 Task: Add Sprouts Fenugreek Powder Cap to the cart.
Action: Mouse moved to (44, 266)
Screenshot: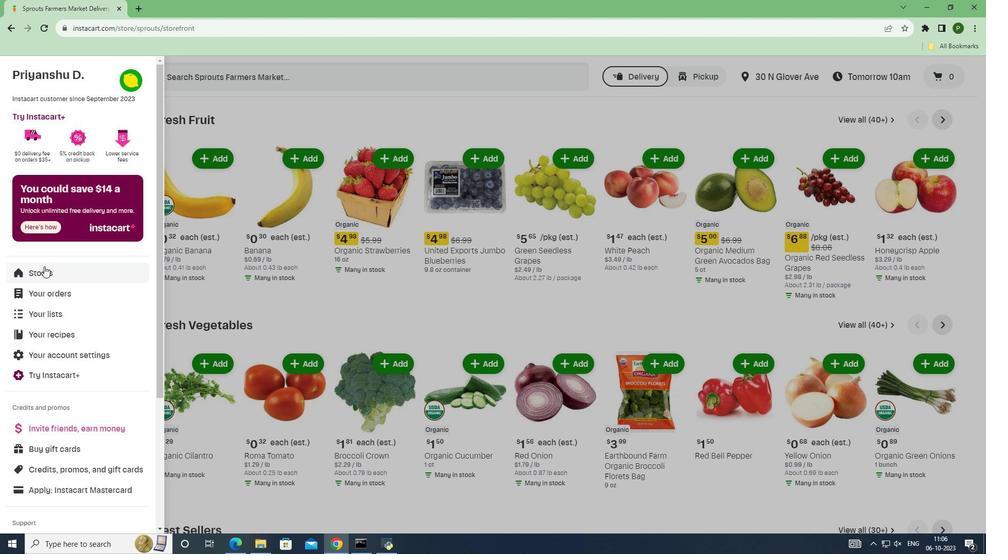 
Action: Mouse pressed left at (44, 266)
Screenshot: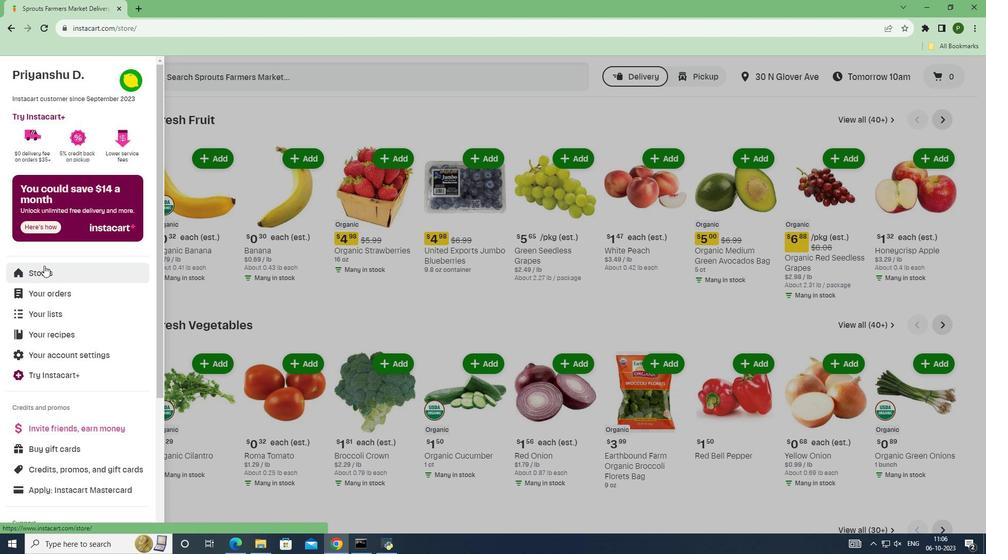 
Action: Mouse moved to (234, 123)
Screenshot: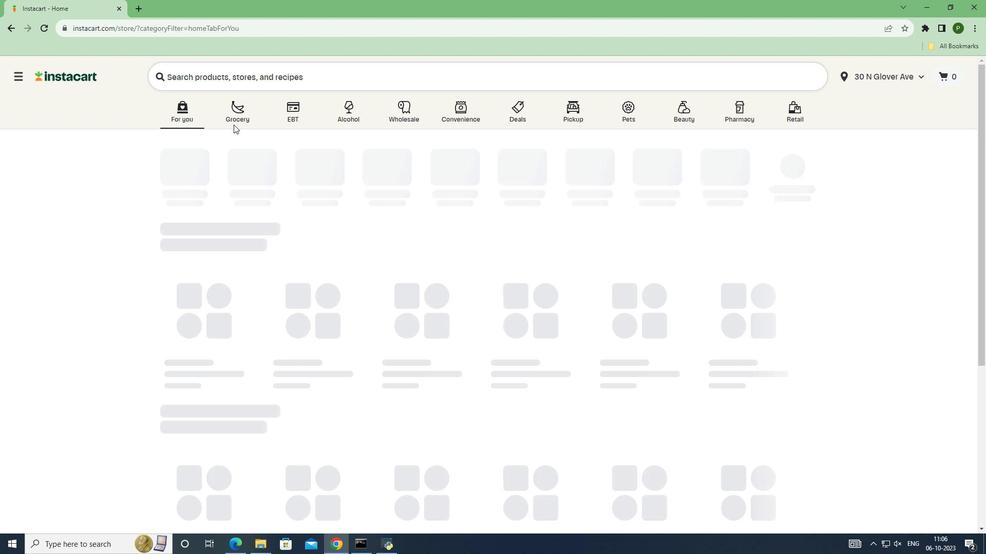 
Action: Mouse pressed left at (234, 123)
Screenshot: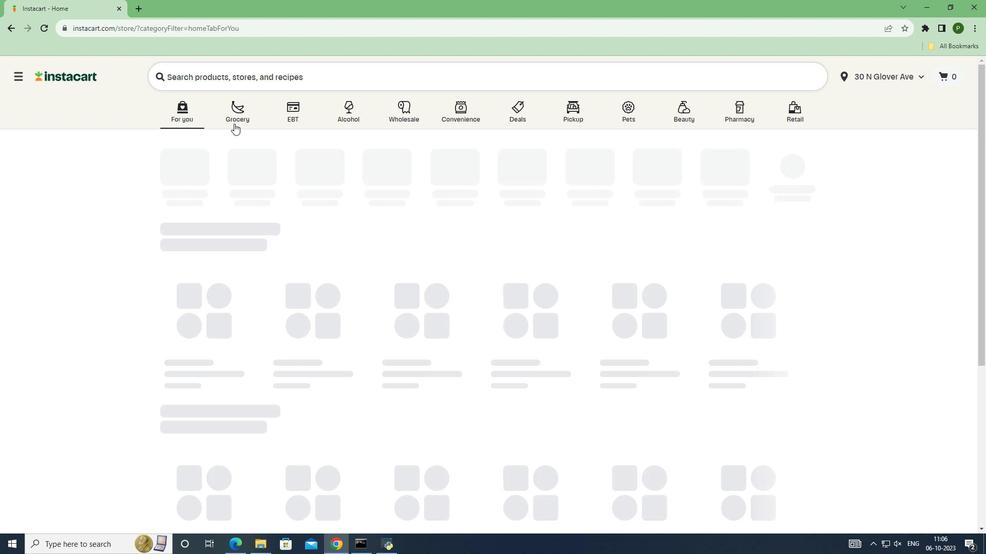 
Action: Mouse moved to (641, 236)
Screenshot: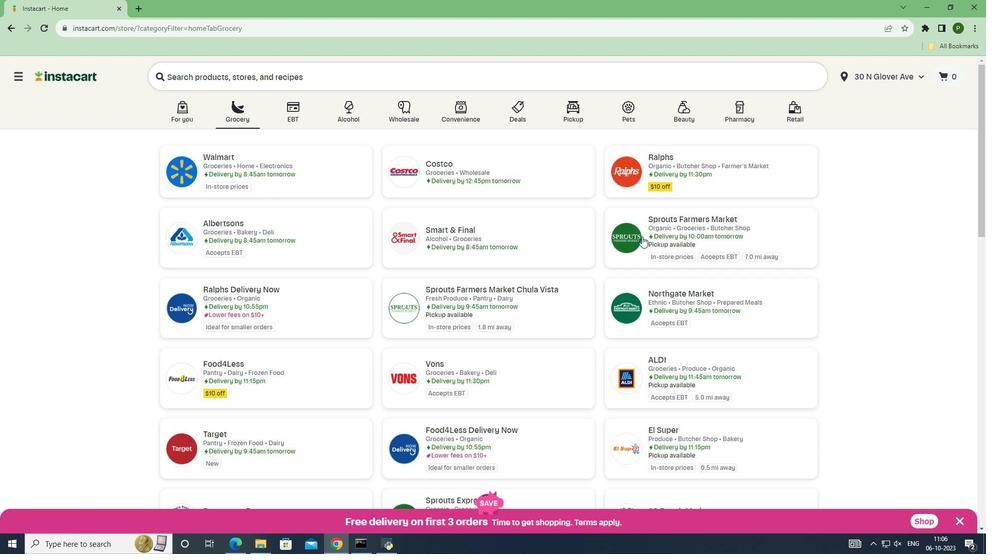 
Action: Mouse pressed left at (641, 236)
Screenshot: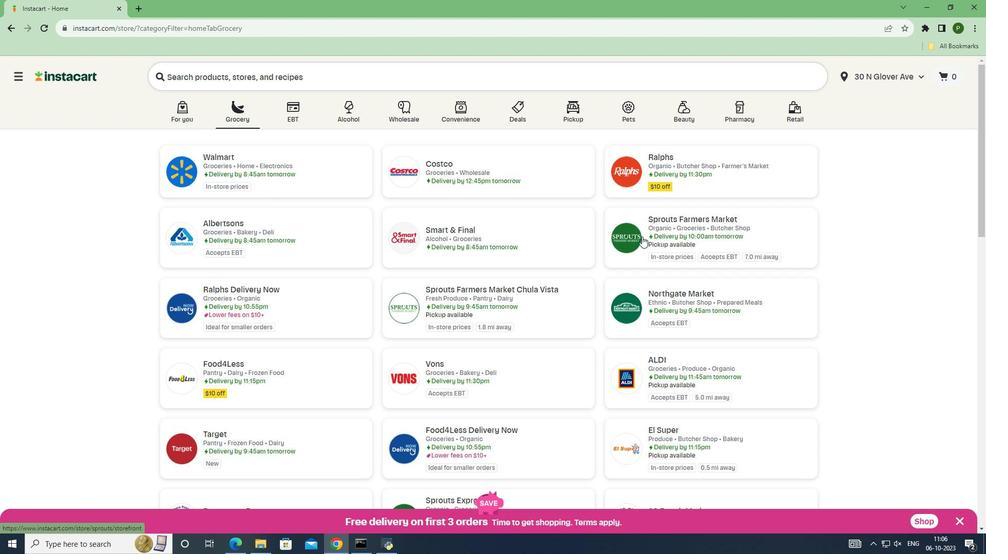 
Action: Mouse moved to (77, 290)
Screenshot: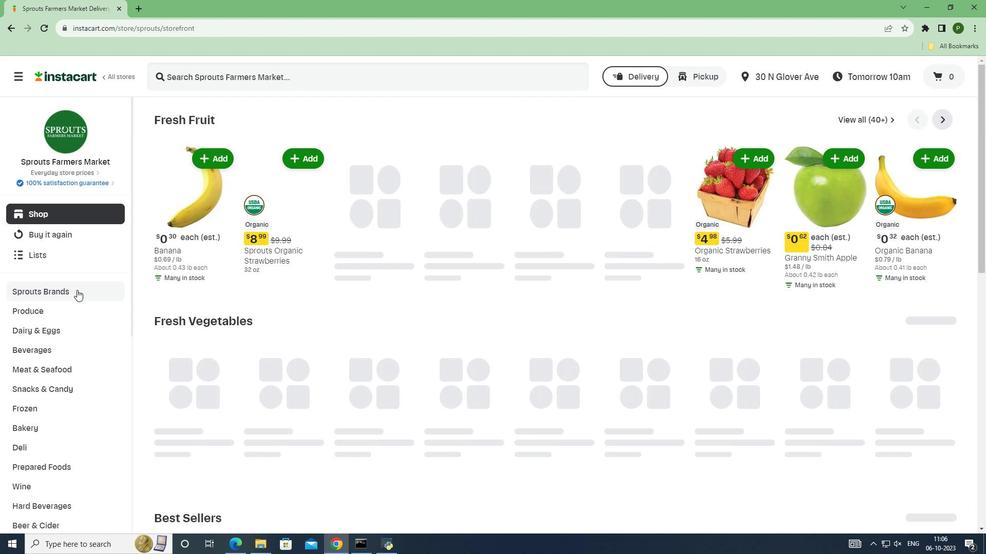 
Action: Mouse pressed left at (77, 290)
Screenshot: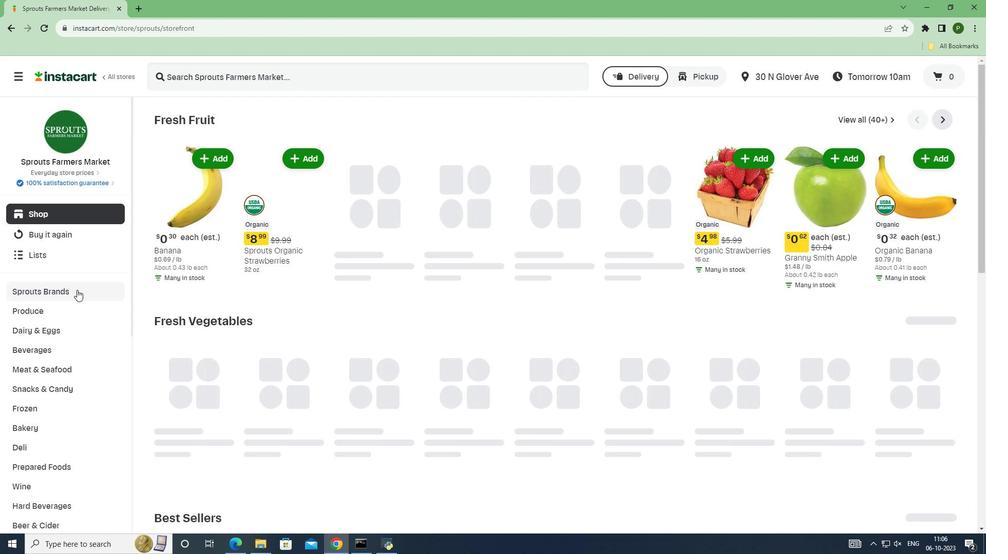 
Action: Mouse moved to (80, 427)
Screenshot: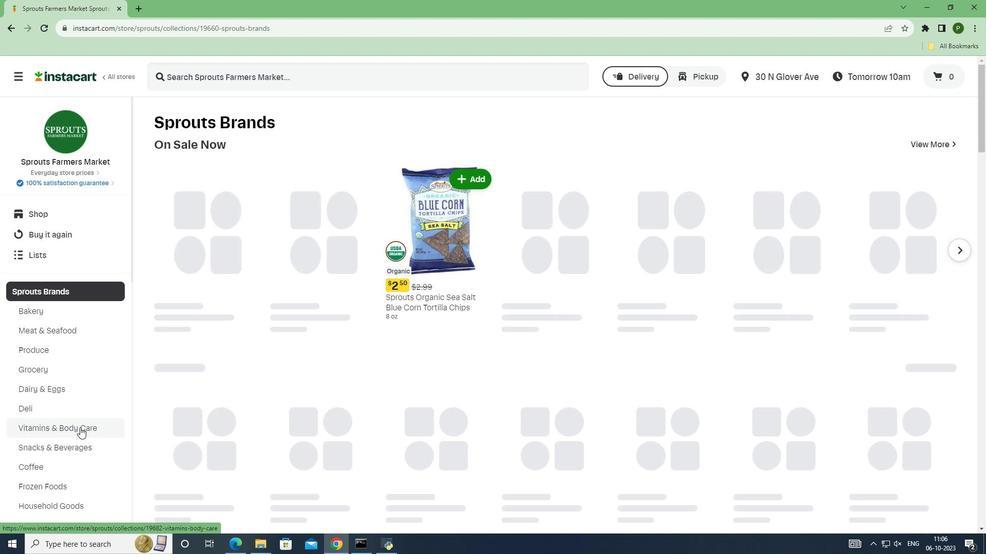 
Action: Mouse pressed left at (80, 427)
Screenshot: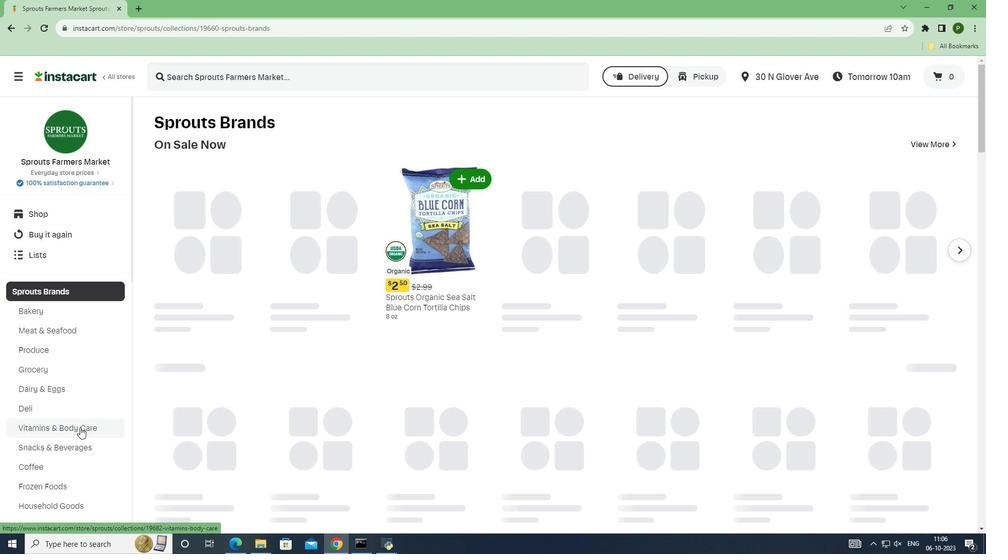 
Action: Mouse moved to (179, 81)
Screenshot: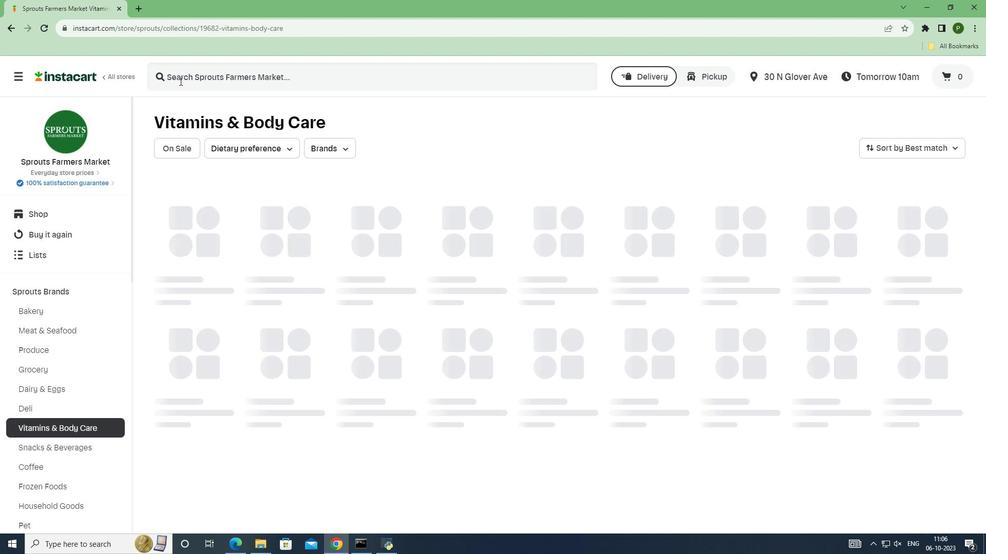 
Action: Mouse pressed left at (179, 81)
Screenshot: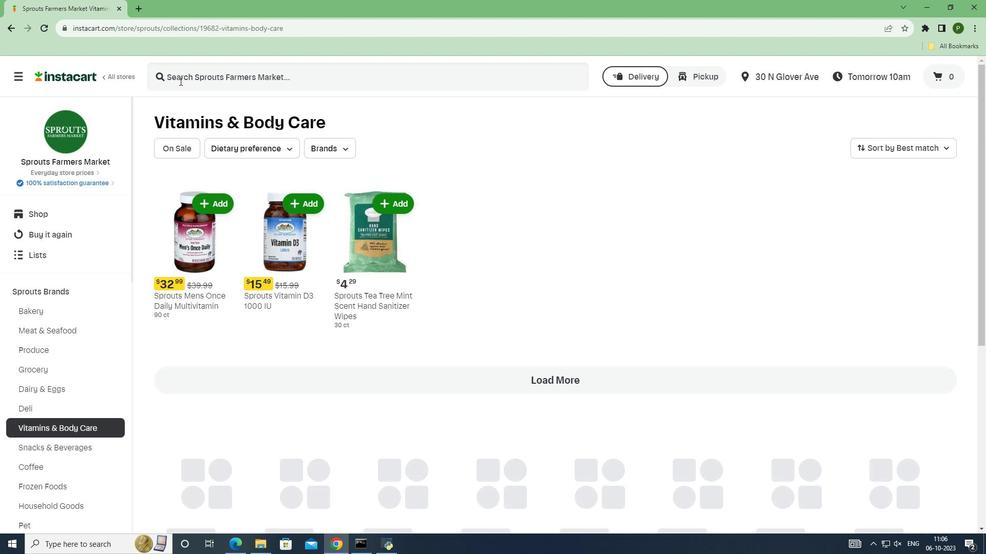 
Action: Key pressed <Key.caps_lock>S<Key.caps_lock>prouts<Key.space><Key.caps_lock>F<Key.caps_lock>enugreek<Key.space><Key.caps_lock>P<Key.caps_lock>owder<Key.space><Key.caps_lock>C<Key.caps_lock>ap<Key.space><Key.enter>
Screenshot: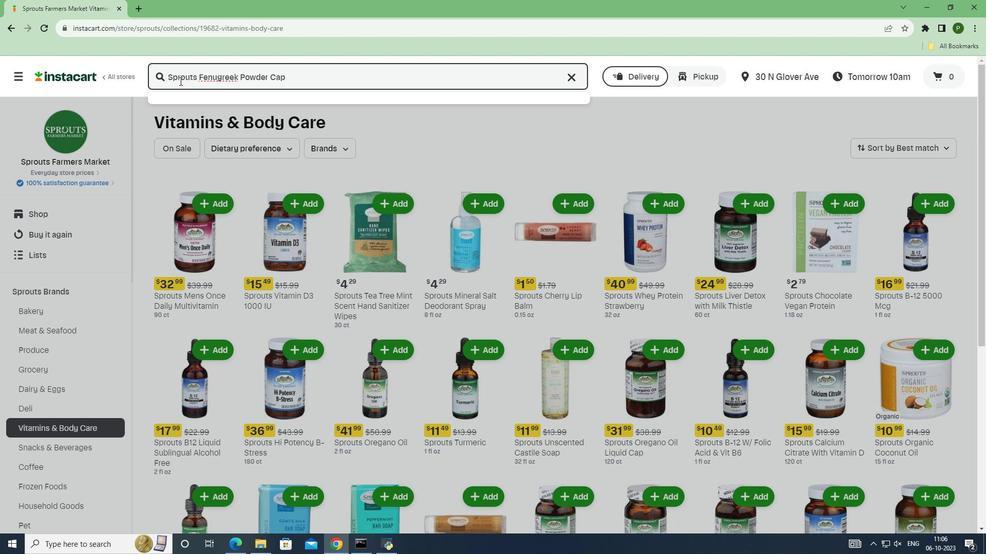 
Action: Mouse moved to (289, 182)
Screenshot: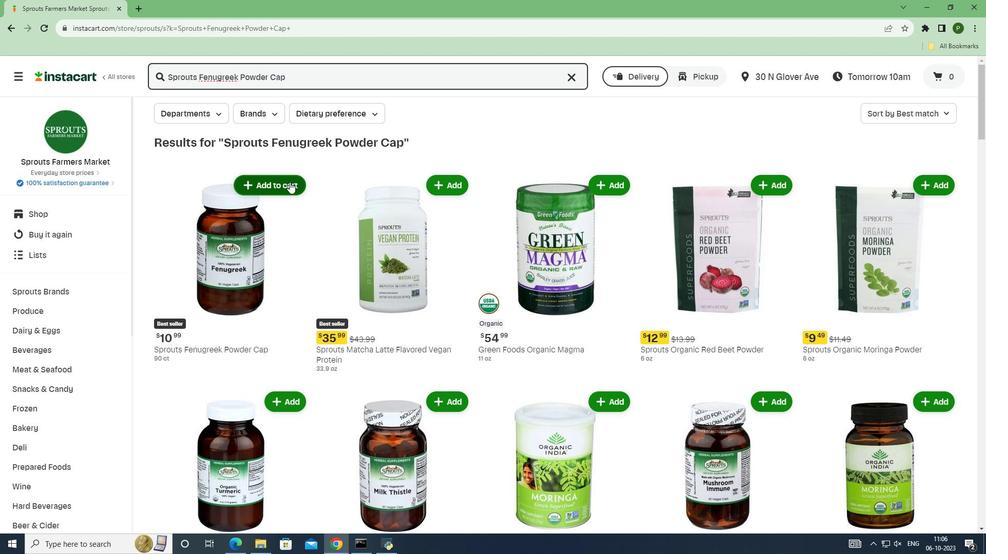 
Action: Mouse pressed left at (289, 182)
Screenshot: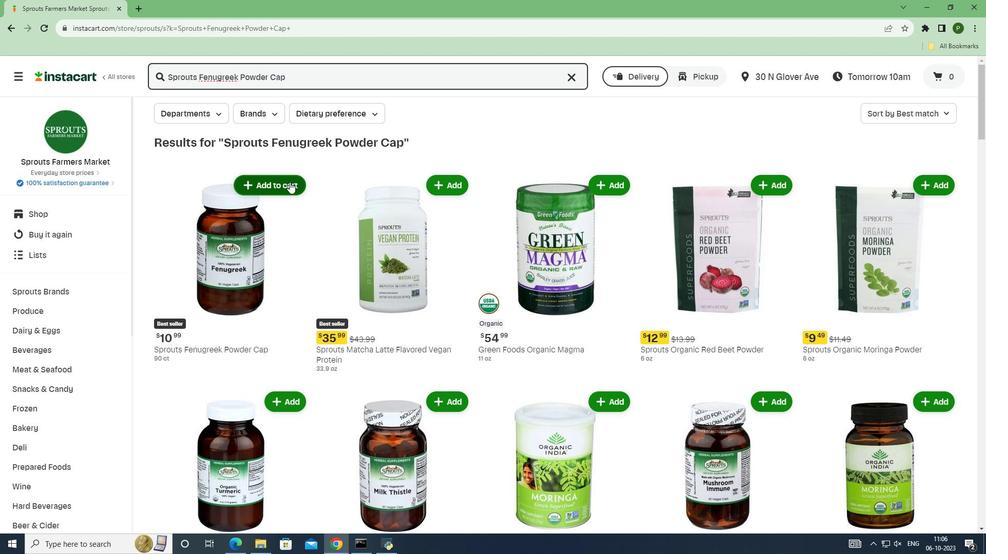 
Action: Mouse moved to (305, 244)
Screenshot: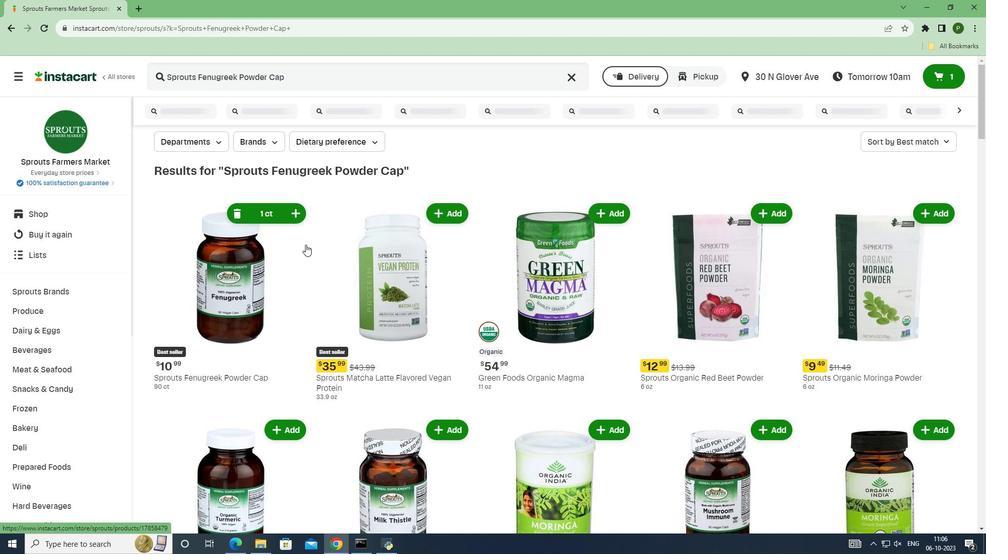
